 Task: Move the task Implement a feature for users to track and manage their expenses on a budget to the section To-Do in the project WorthyTech and sort the tasks in the project by Due Date.
Action: Mouse moved to (49, 246)
Screenshot: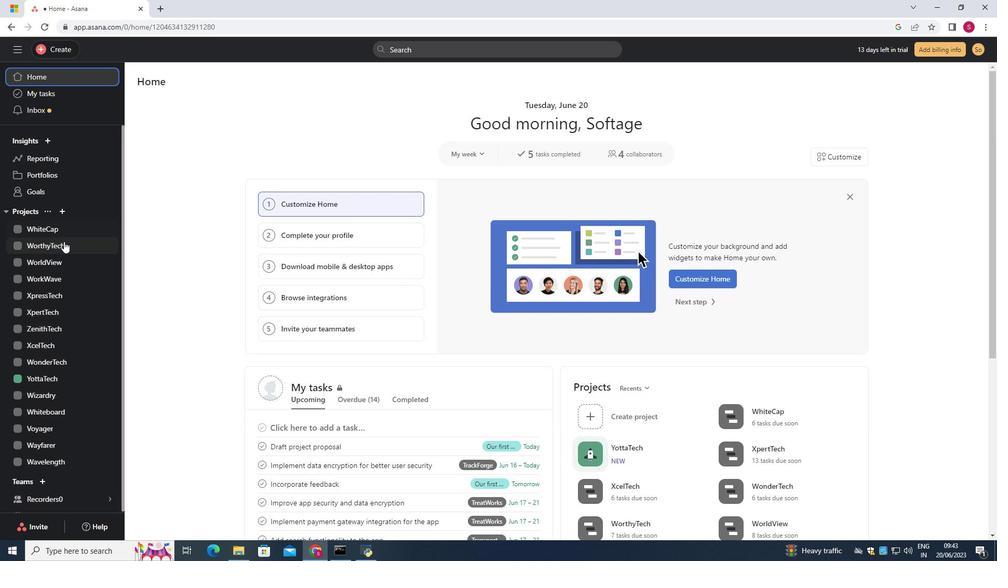 
Action: Mouse pressed left at (49, 246)
Screenshot: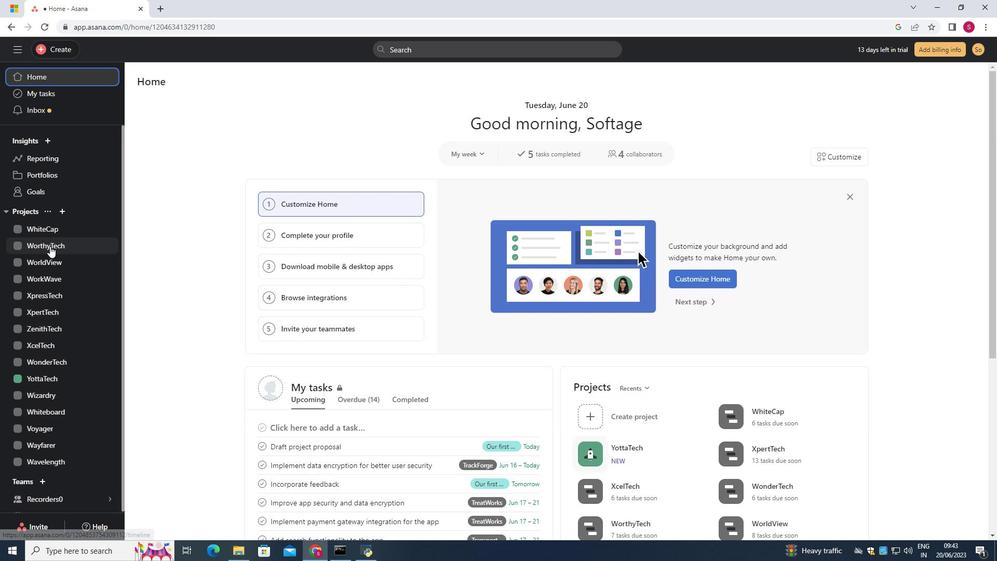 
Action: Mouse moved to (187, 102)
Screenshot: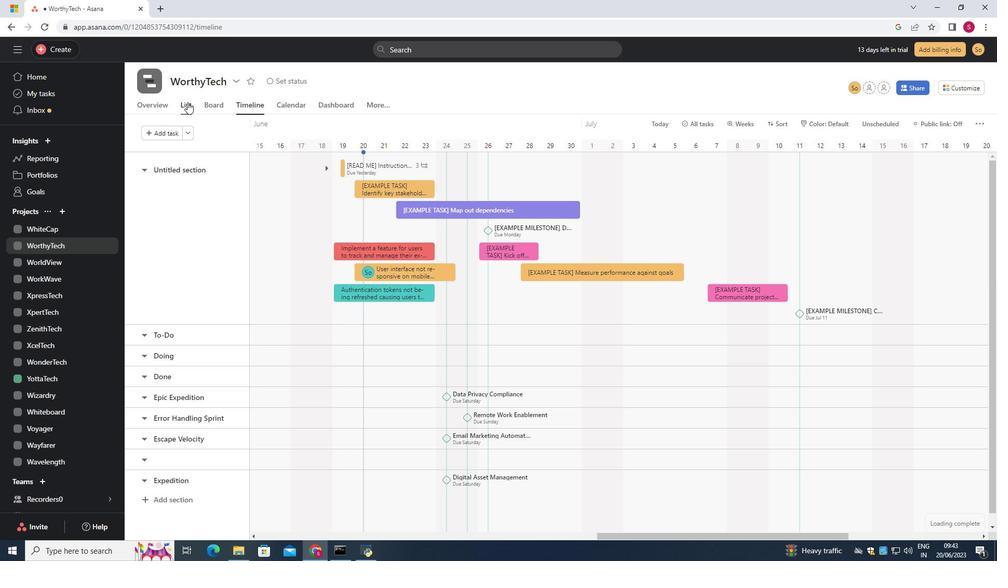 
Action: Mouse pressed left at (187, 102)
Screenshot: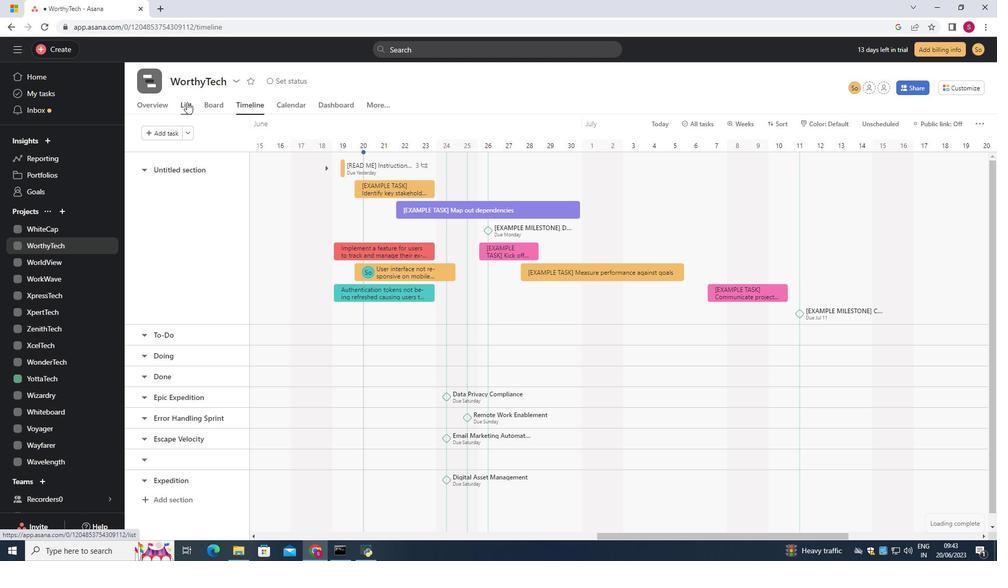 
Action: Mouse moved to (428, 236)
Screenshot: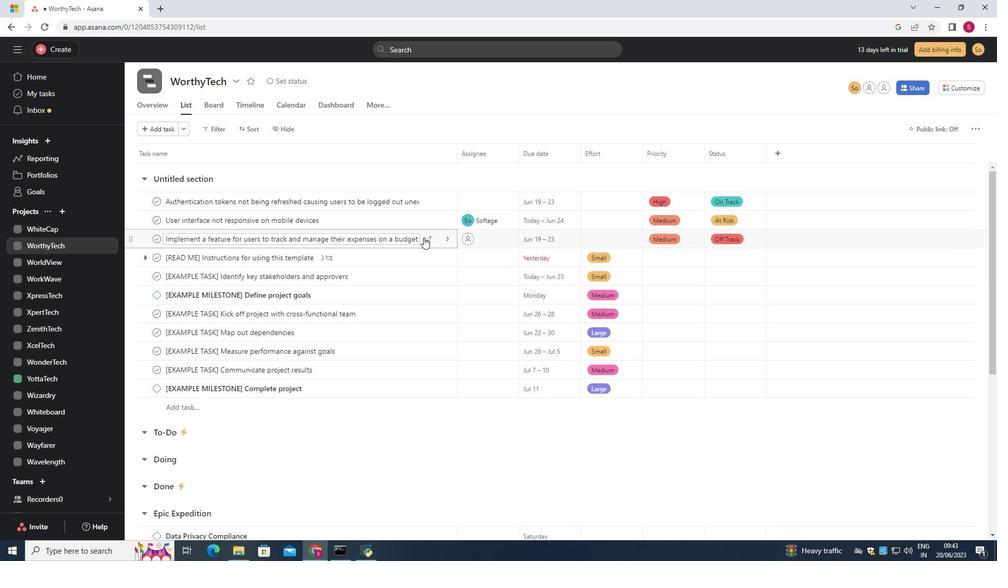 
Action: Mouse pressed left at (428, 236)
Screenshot: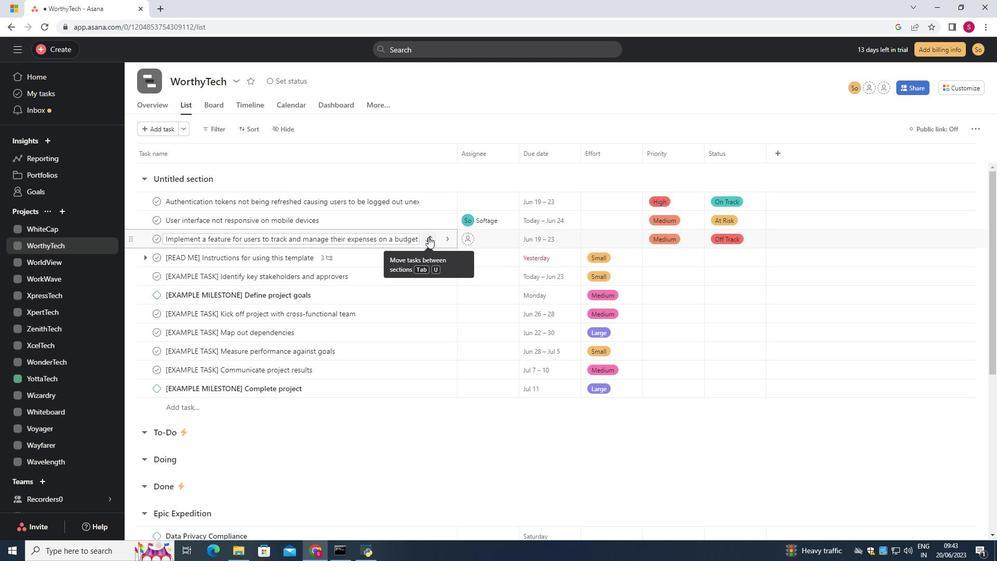 
Action: Mouse moved to (383, 291)
Screenshot: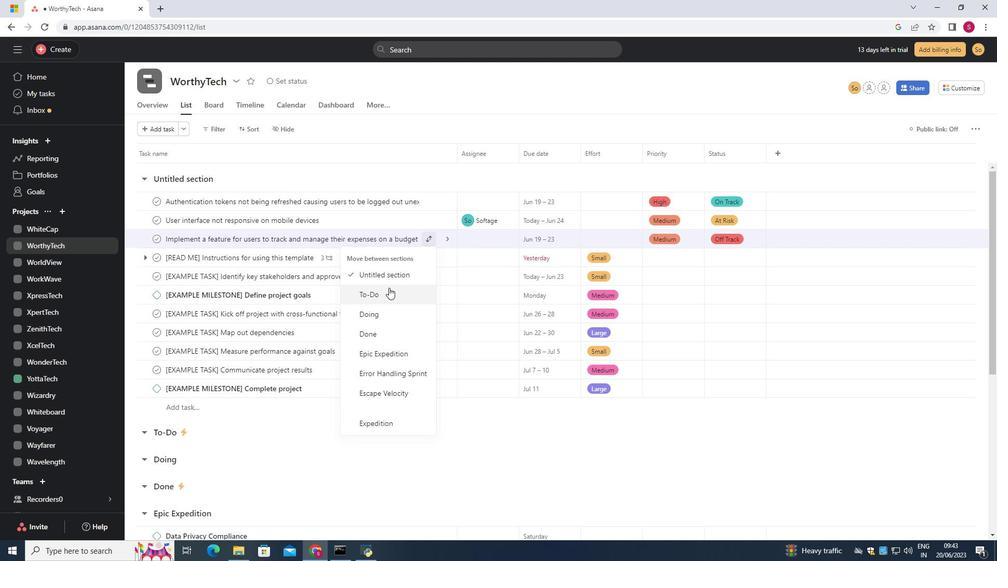 
Action: Mouse pressed left at (383, 291)
Screenshot: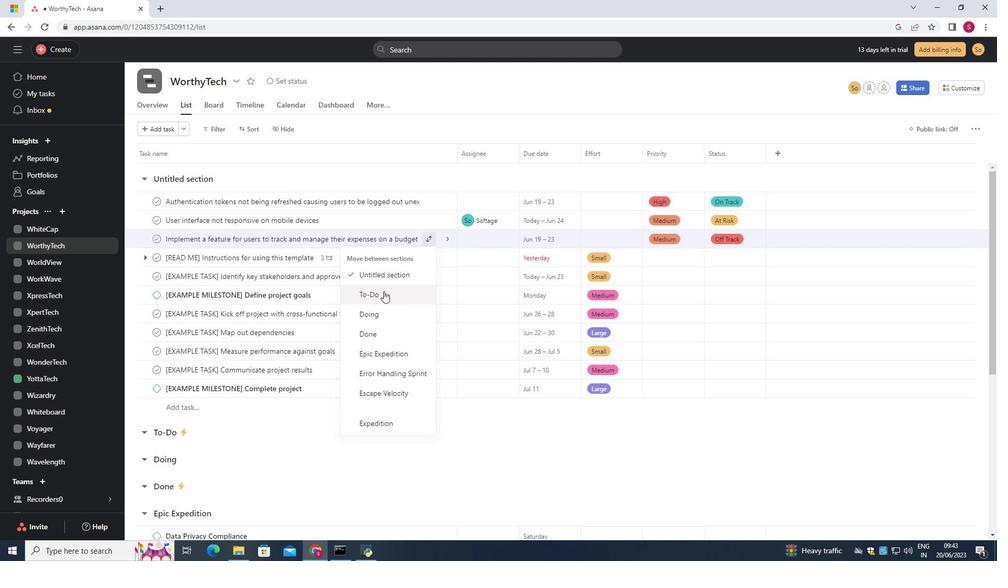 
Action: Mouse moved to (355, 304)
Screenshot: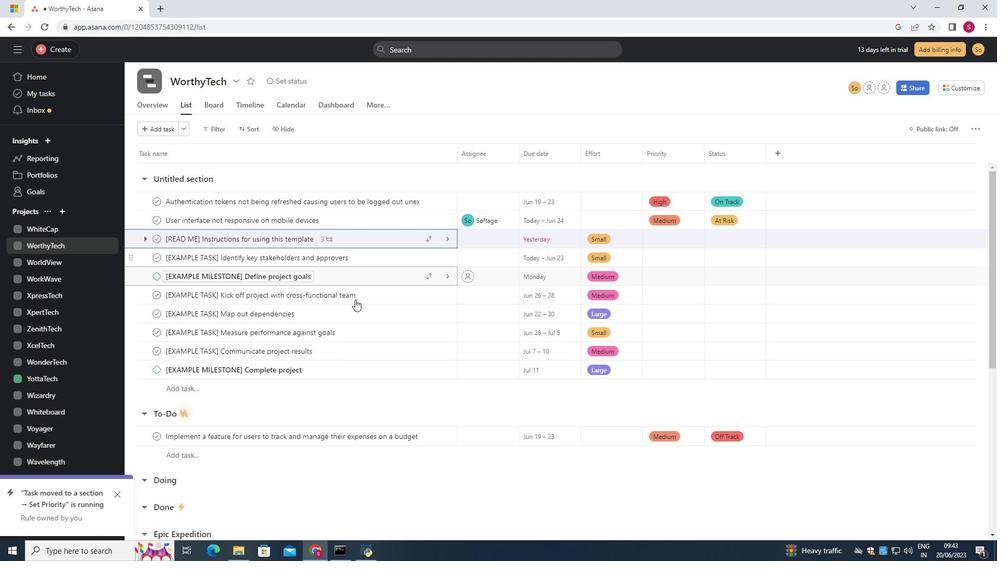 
Action: Mouse scrolled (355, 303) with delta (0, 0)
Screenshot: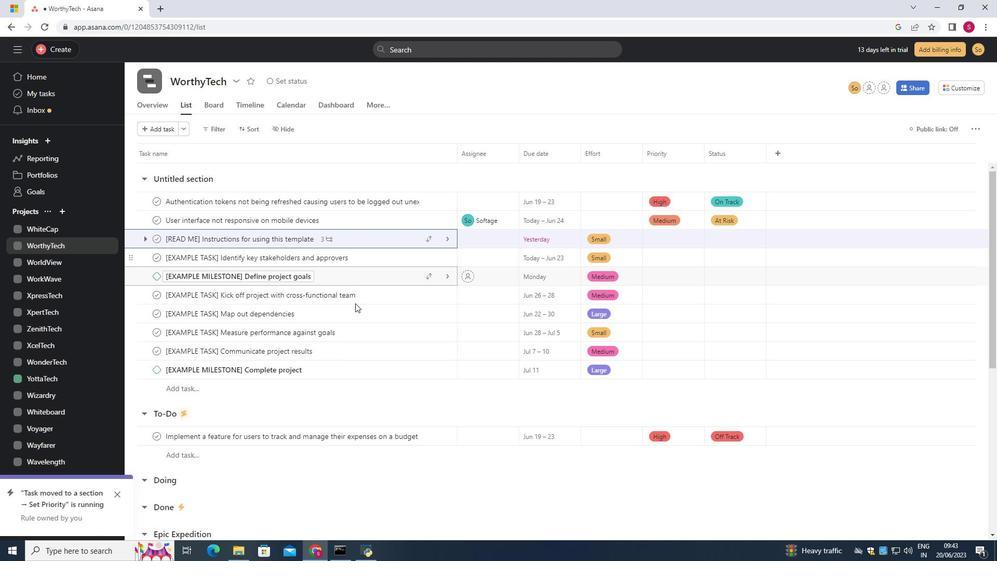 
Action: Mouse scrolled (355, 303) with delta (0, 0)
Screenshot: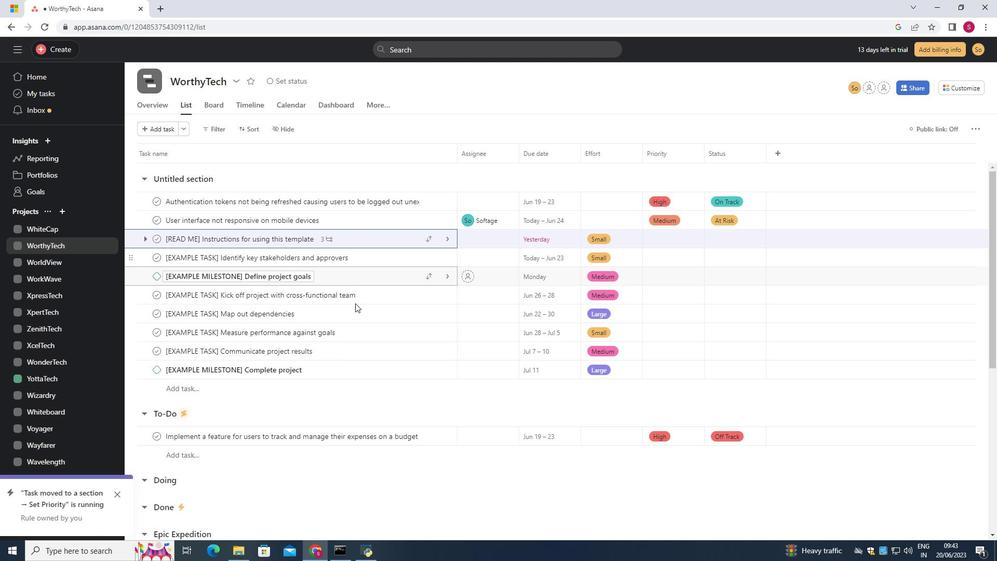 
Action: Mouse moved to (423, 326)
Screenshot: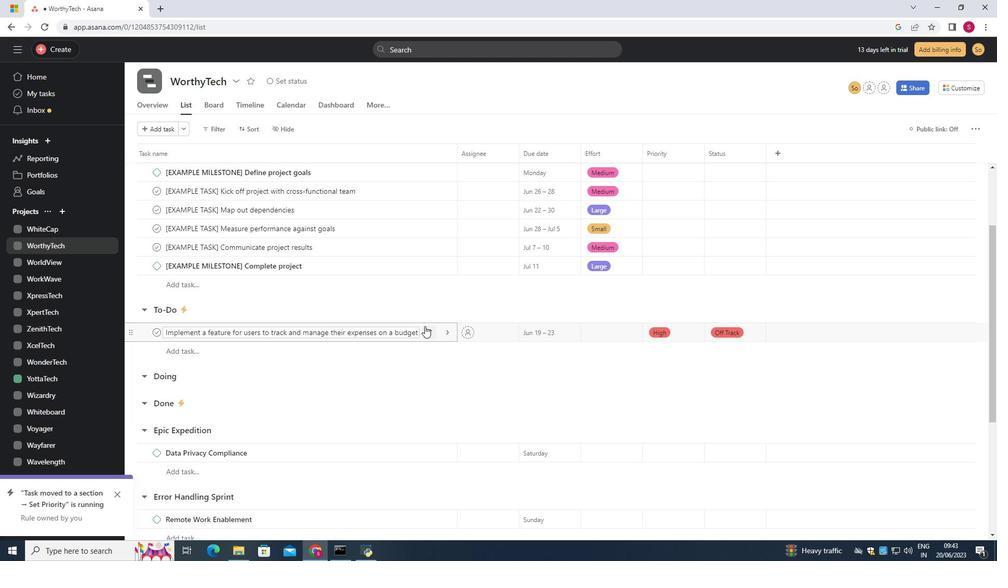 
Action: Mouse pressed left at (423, 326)
Screenshot: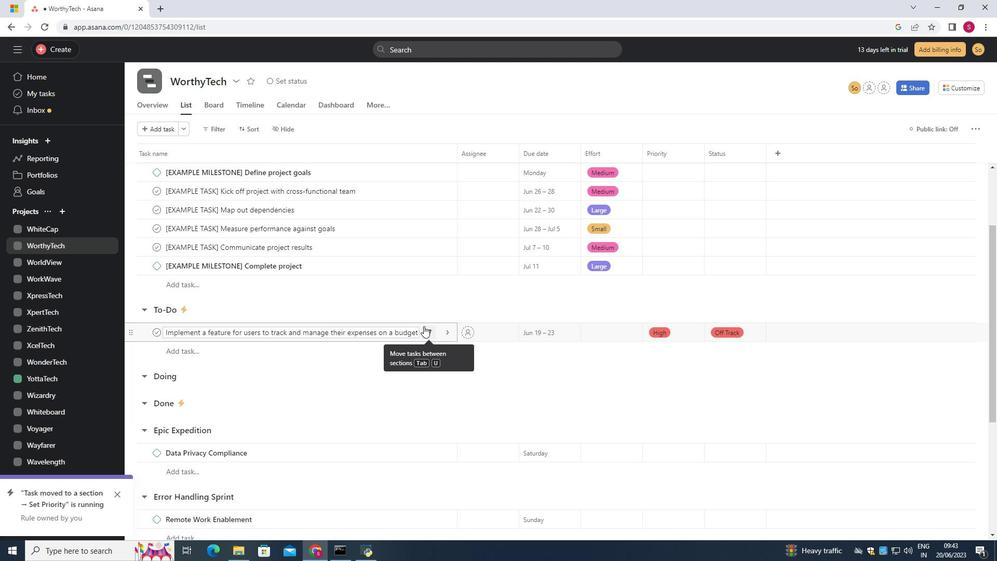 
Action: Mouse moved to (249, 123)
Screenshot: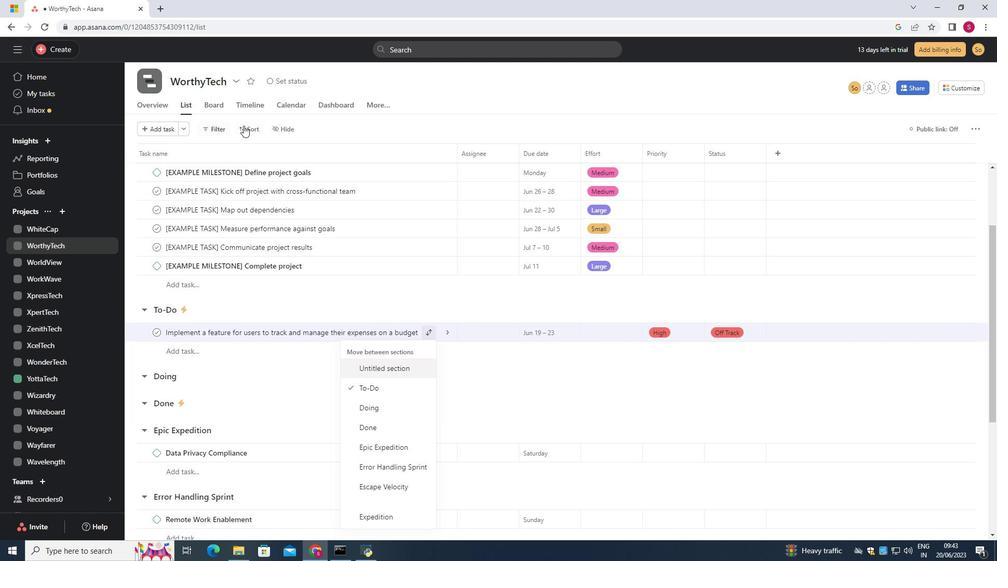 
Action: Mouse pressed left at (249, 123)
Screenshot: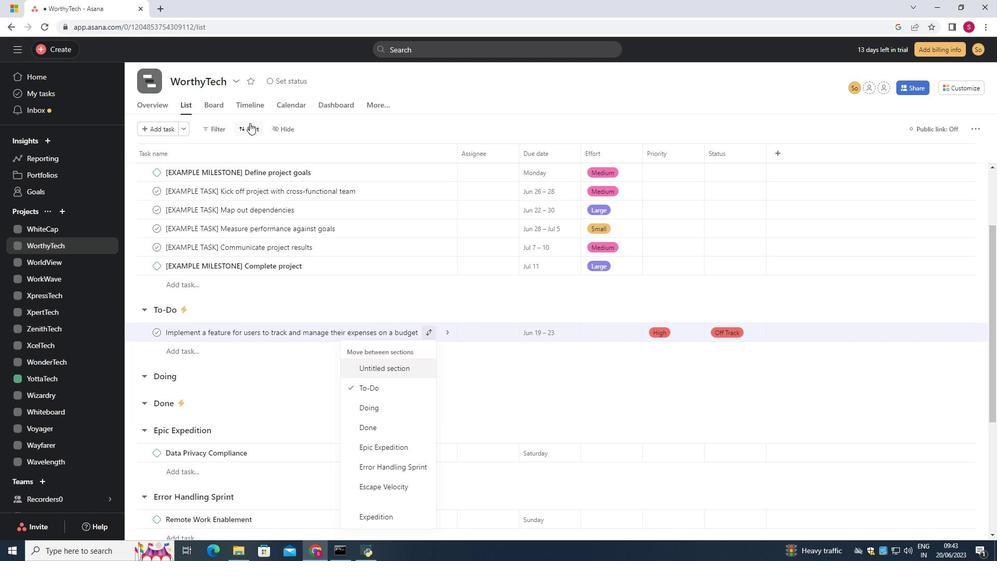 
Action: Mouse moved to (287, 195)
Screenshot: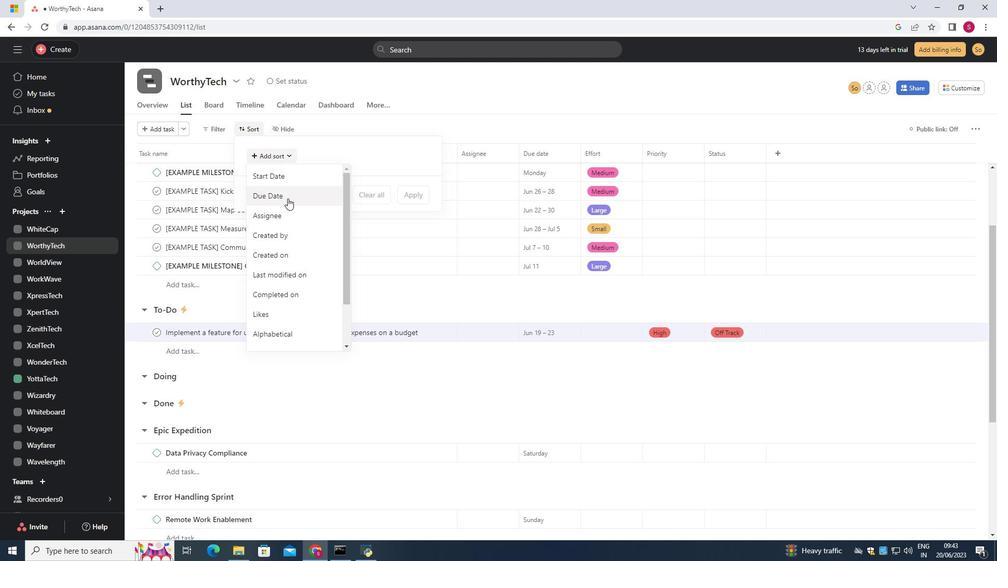 
Action: Mouse pressed left at (287, 195)
Screenshot: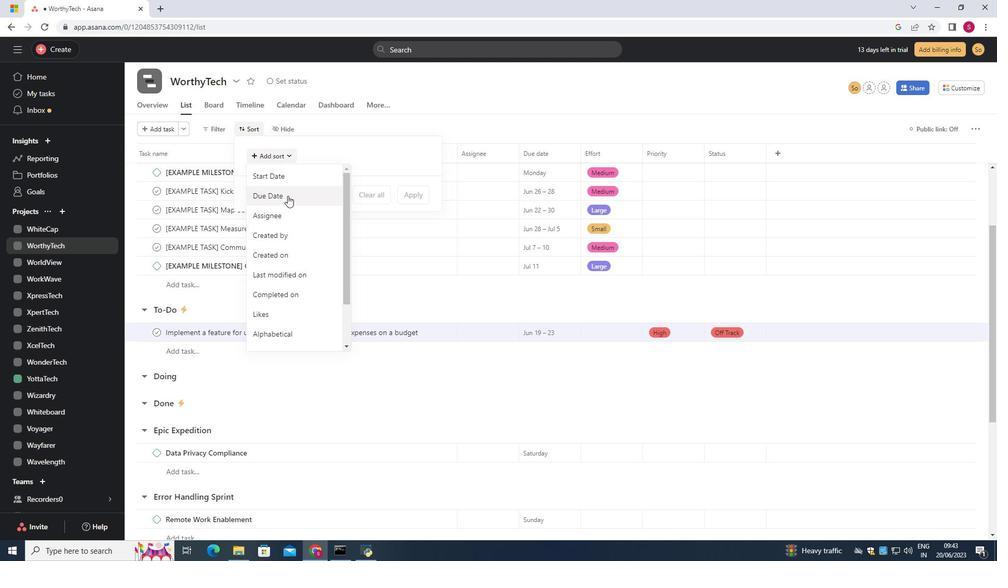 
Action: Mouse moved to (420, 241)
Screenshot: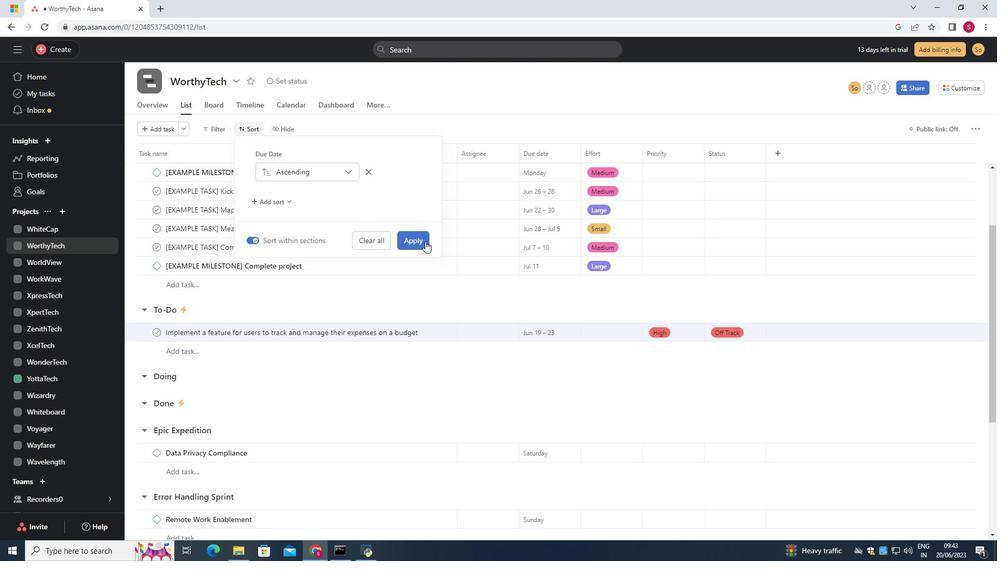 
Action: Mouse pressed left at (420, 241)
Screenshot: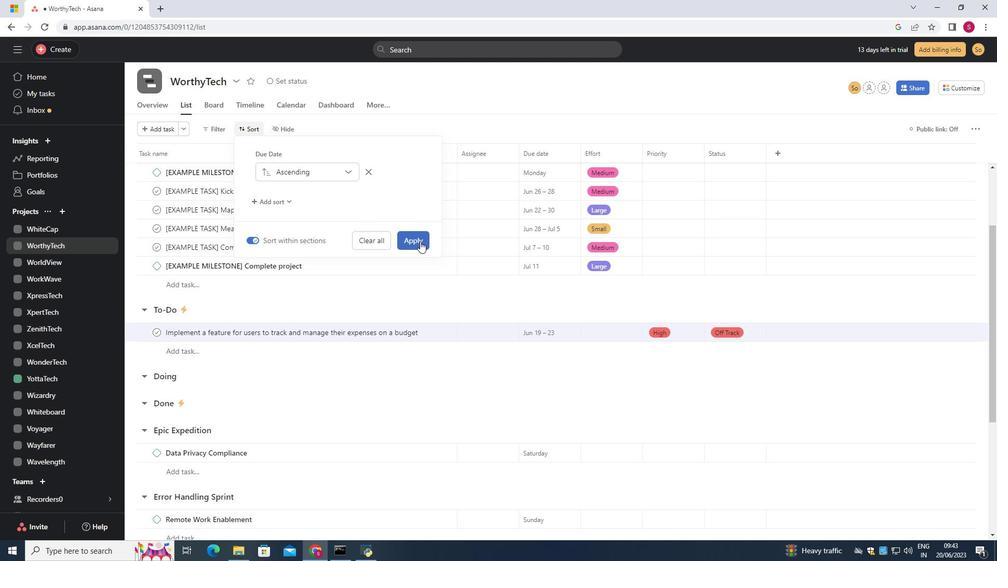 
